 Task: Write a for loop that simulates a guessing game with a random number.
Action: Mouse moved to (657, 57)
Screenshot: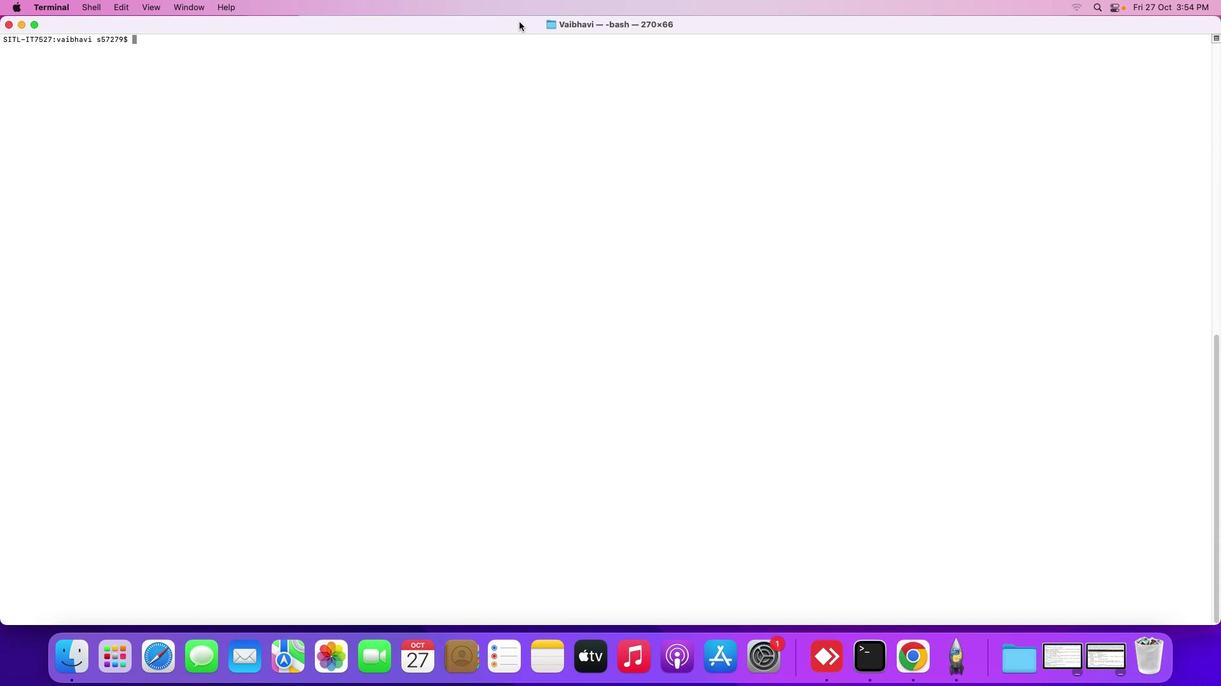 
Action: Mouse pressed left at (657, 57)
Screenshot: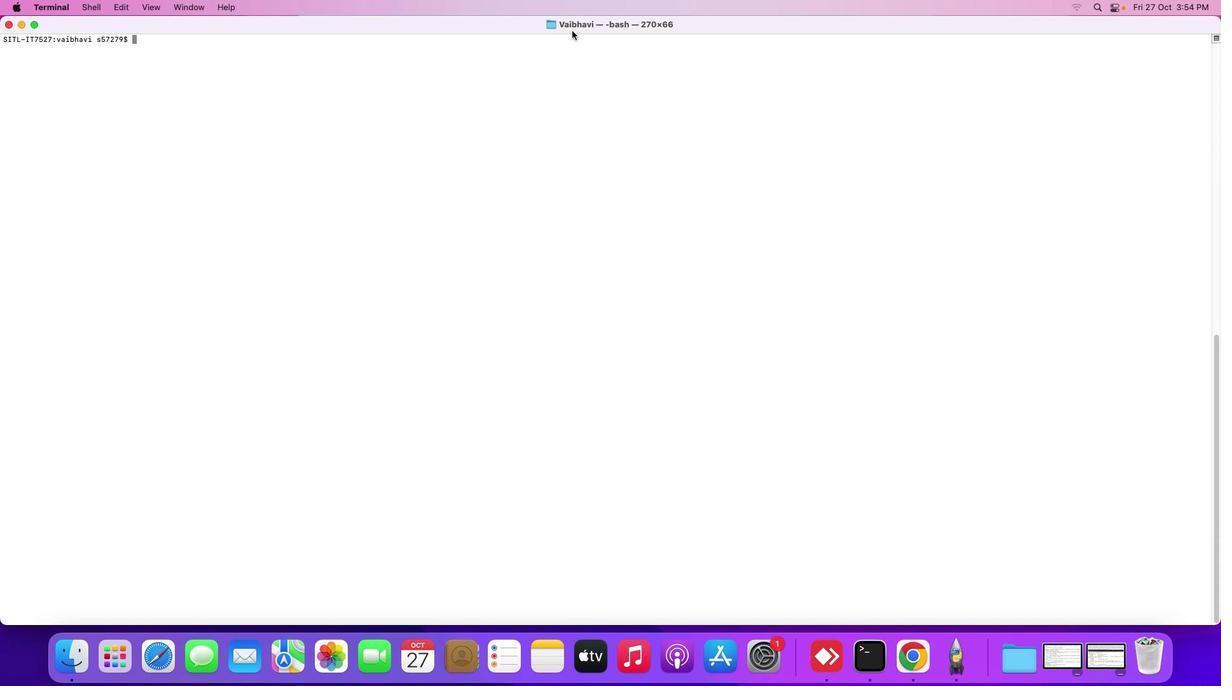 
Action: Mouse moved to (934, 71)
Screenshot: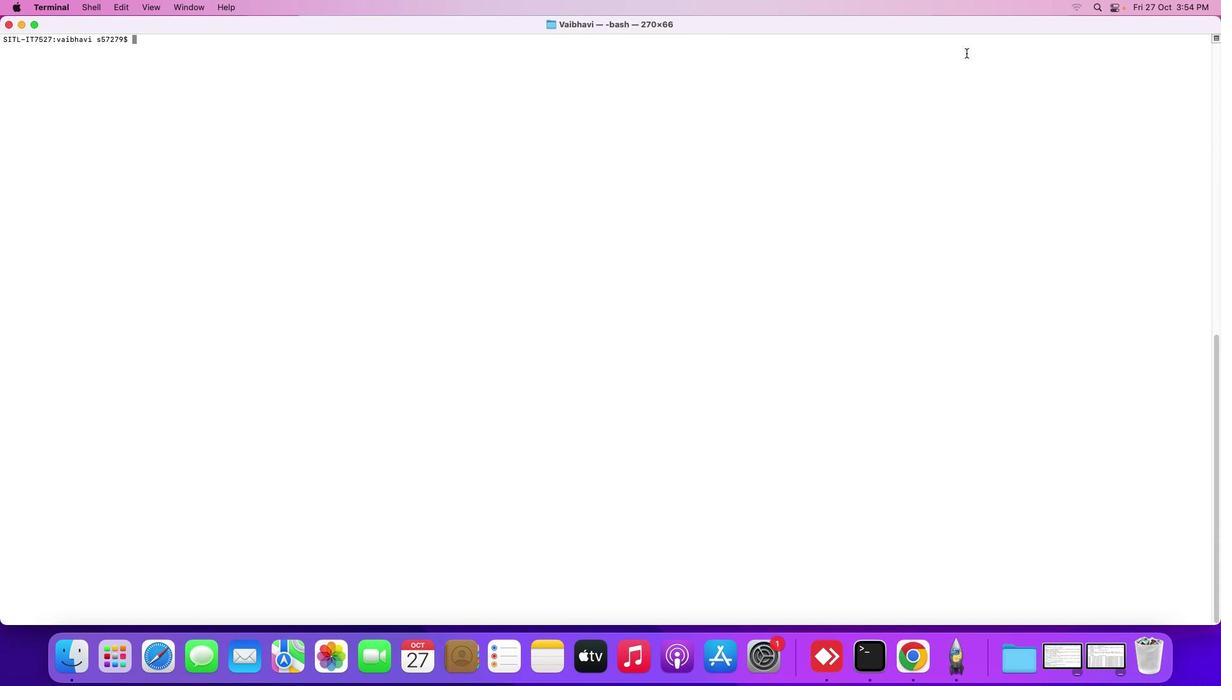 
Action: Key pressed 'v''i'Key.space'f'Key.backspaceKey.shift_r'N''u''m'Key.shift_r'D''e''m''o'Key.backspaceKey.backspaceKey.backspaceKey.backspaceKey.backspaceKey.backspaceKey.backspaceKey.shift_r'G''a''m''e'Key.shift_r'L''O'Key.backspaceKey.backspace'l''o''o''p''.''s''h'Key.enter'i'Key.shift_r'#'Key.shift_r'!''/''b''i''n''/''b''a''s''s'Key.backspace'h'Key.enterKey.spaceKey.enterKey.shift_r'#'Key.spaceKey.shift_r'G''e''n''e''r''a''a'Key.backspace't''e'Key.space'a'Key.space'r''a''n''d''o''m'Key.space'n''u''m''b''e''r'Key.space'b''e''t''w''e''e''n'Key.space'1'Key.space't''o'Key.space'1''0''0''0'Key.backspaceKey.enter's''e''c''r''e''a''t'Key.backspaceKey.backspaceKey.backspace'e''t'Key.shift_r'_''n''u''m''b''e''r''='Key.shift_r'$'Key.shift_r'(''('Key.shift_r'R''e'Key.backspaceKey.shift_r'E''N''D''O''M'Key.spaceKey.shift_r'%'Key.space'1''0''0'Key.spaceKey.shift_r'+''1'Key.shift_r')'')'Key.enterKey.enter'e''c''h''o'Key.spaceKey.shift_r'"'Key.space'w'Key.backspaceKey.backspaceKey.shift_r'W''e''l''c''o''m''e'Key.space't''o'Key.space't''h''e'Key.spaceKey.shift_r'G''u''e''s''s''i''g''n'Key.backspaceKey.backspaceKey.backspace'i''n''g'Key.spaceKey.shift_r'G''a''m''e'Key.shift_r'!'Key.shift_r'"'Key.enter'e''c''h''o'Key.spaceKey.shift_r'"'Key.shift_r'T''r''y'Key.space't''o'Key.space'g''u''e''s''s'Key.space't''h''e'Key.space's''e''c''r''e''t'Key.space'n''u''m''e'Key.backspace'b''e''r'Key.space'b''e''t''w''e''e''n'Key.space'1'Key.space't'Key.backspace'a''n''d'Key.space'1''0''0''.'Key.shift_r'"'Key.enterKey.enter'f''o''r'Key.spaceKey.shift_r'(''(''i''=''1'Key.shift_r':'Key.space'i'Key.shift_r'<''=''1''0'';'Key.space'i'Key.shift_r'+''+'Key.shift_r')'')'';'Key.space'd''o'Key.enterKey.tab'r''e''a''d'Key.space'-''p'Key.spaceKey.shift_r'"'Key.shift_r'A''t''t''e''m''p''t'Key.spaceKey.shift_r'$''i'Key.shift_r':'Key.shift_r'E'Key.backspaceKey.spaceKey.shift_r'E''n''t''e''r'Key.space'y''o''u''r'Key.space'f'Key.backspace'g''u''e''s''s'';'Key.shift_rKey.backspaceKey.shift_r':'Key.shift_r'"'Key.backspaceKey.spaceKey.shift_r'"'Key.space'g''u''e''s''s'Key.enterKey.enterKey.tab'i''f'Key.space'[''['Key.spaceKey.shift_r'$''f''u'Key.backspaceKey.backspace'g''u''e''s''s'Key.space'-''1''t'Key.spaceKey.shift_r'$''s''e''c''r''e''t'Key.shift_r'_''n''u''m''b''e''r'Key.space']'']'';'Key.space't''h''e''n'Key.enterKey.tabKey.tab'e''c''h''o'Key.spaceKey.shift_r'"'Key.shift_r'Y''O'Key.backspace'o''u''r'Key.space'g''u''e''s''s'Key.space'i''s'Key.space't''o''o'Key.space'l''o''w'Key.spaceKey.backspace'.'Key.spaceKey.shift_r'T''r''y'Key.space'a''g''a''i''n''.'Key.shift_r'"'Key.enterKey.tabKey.tab'e''c''h''o'Key.backspaceKey.backspaceKey.backspaceKey.backspaceKey.backspaceKey.backspaceKey.tab'e''l''i''f'Key.shift_rKey.space'[''['Key.spaceKey.shift_r'$''g''u''e''s''s'Key.space'-''g''t'Key.spaceKey.shift_r'$''s''e''c''r''e''t'Key.shift_r'_''n''u''m''b''e''r'Key.space']'']'';''t''h''e''n'Key.enterKey.tabKey.tab'e''c''h''o'Key.spaceKey.shift_r'"'Key.shift_r'Y''o''u''r'Key.space'g''u''e''s''s'Key.space'i''s'Key.space't''o'Key.spaceKey.backspace'o'Key.space'h''i''g''h'Key.spaceKey.backspace'.'Key.spaceKey.shift_r'T''r''y'Key.space'a''g''a''i''n''.'Key.shift_r'"'Key.enterKey.tab'e''l''s''e'Key.enterKey.tabKey.tab'e''c''h''o'Key.spaceKey.shift_r'"'Key.shift_r'C''o''n''g''r''a''t''u''l''a''t''i''o''n''s'Key.shift_r'!'Key.space'y''o''u'Key.space'g''u''e''s''s''e''d'Key.space't''h''e'Key.space's''e''c''r''e''t'Key.space'n''u''m''b''e''r'Key.spaceKey.shift_r'$''s''e''c''r''e''t''e'Key.shift_r'_''n''u''m''b''e''r'Key.space'l''t'
Screenshot: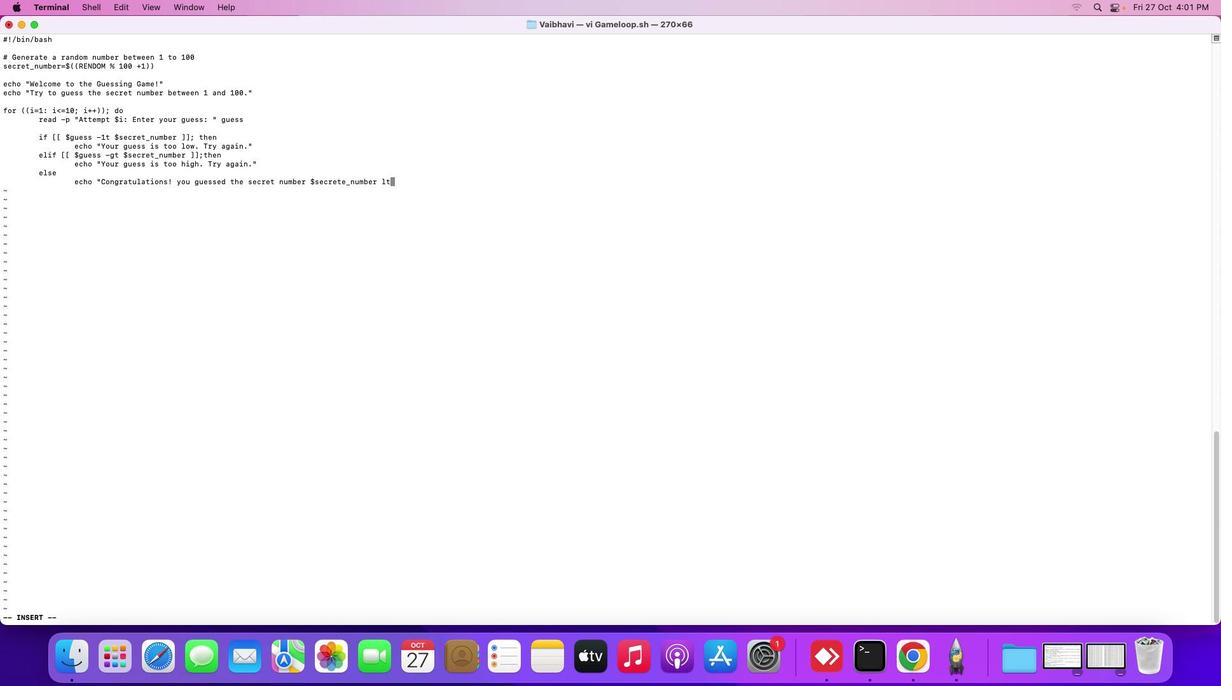
Action: Mouse moved to (230, 115)
Screenshot: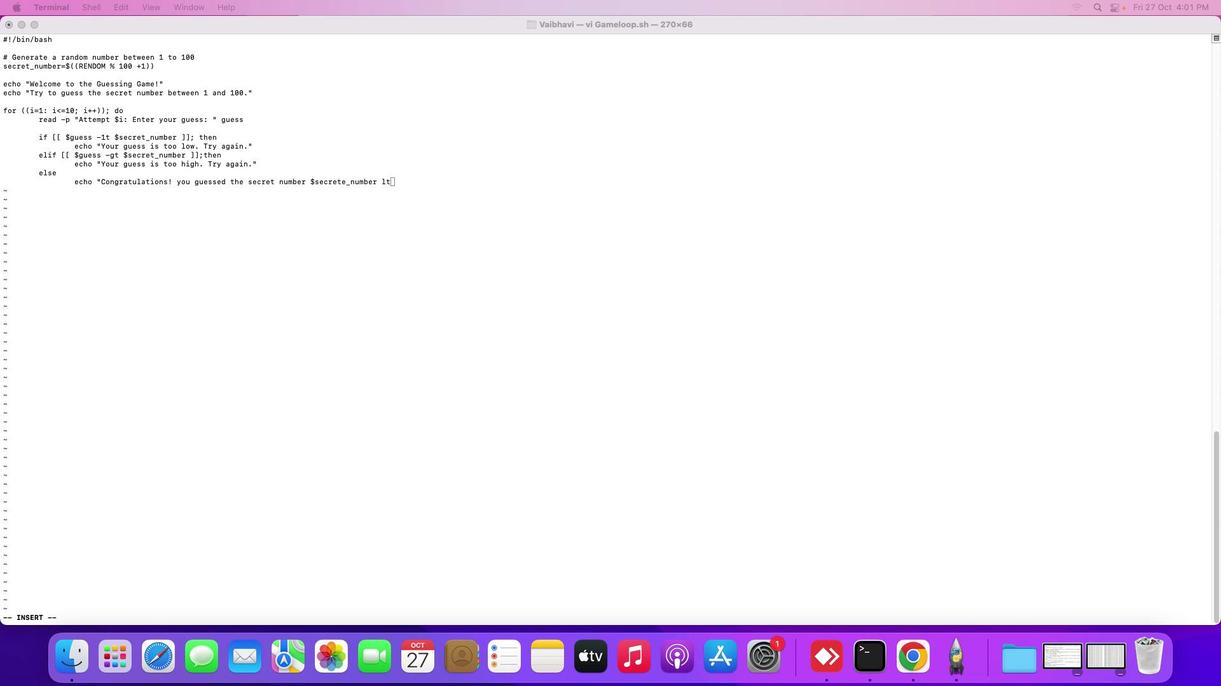 
Action: Mouse pressed left at (230, 115)
Screenshot: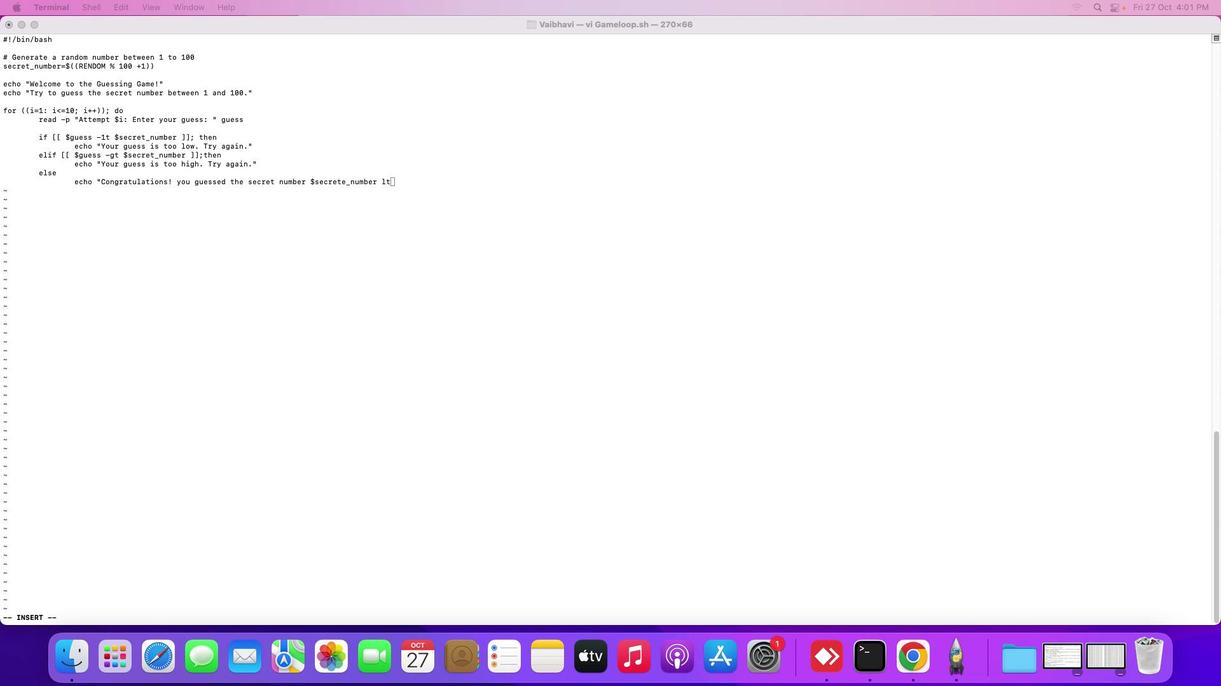 
Action: Mouse moved to (231, 115)
Screenshot: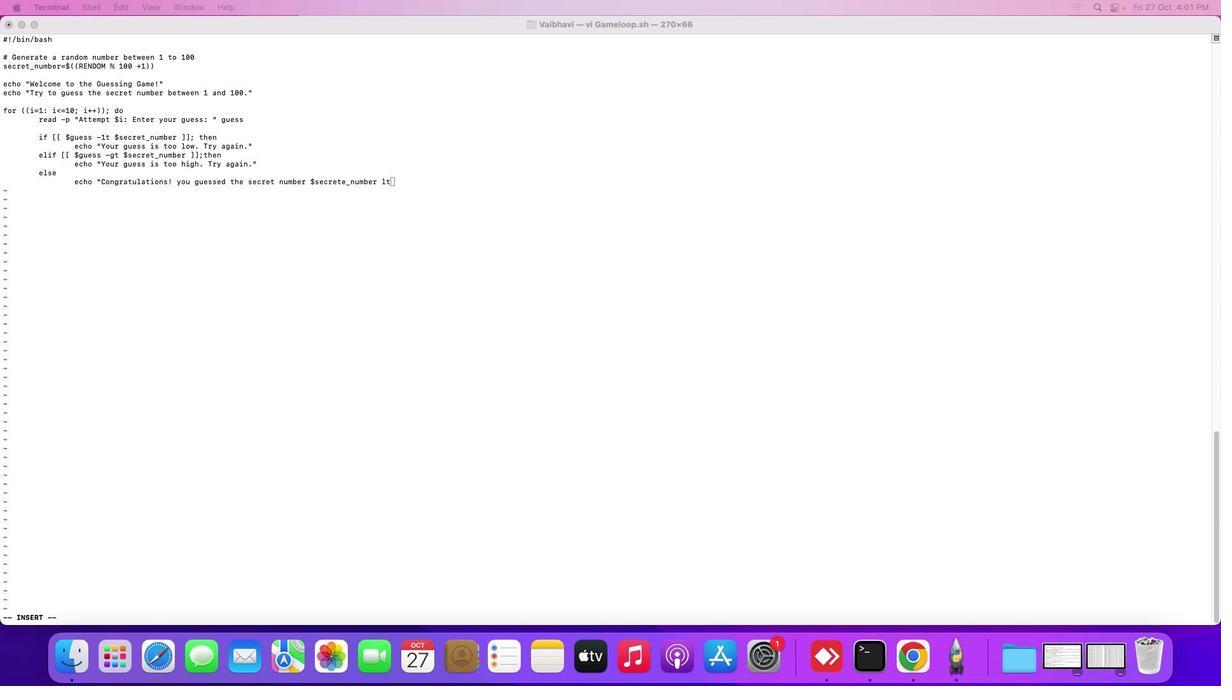 
Action: Mouse pressed left at (231, 115)
Screenshot: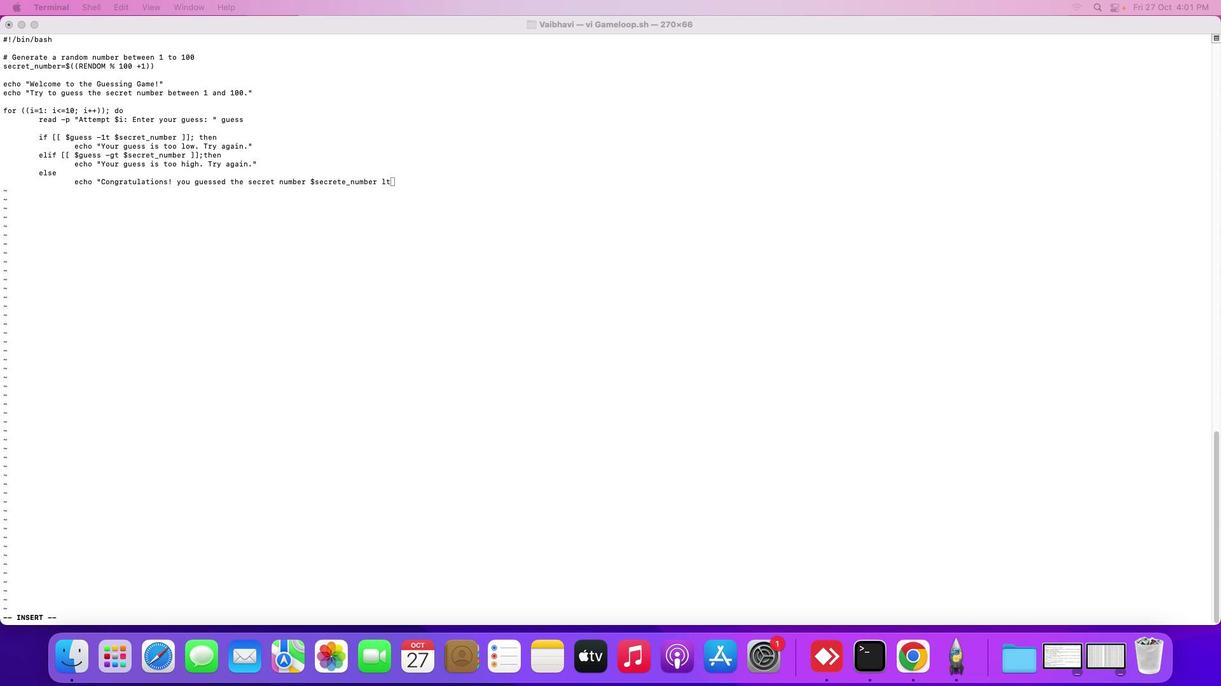
Action: Mouse moved to (230, 116)
Screenshot: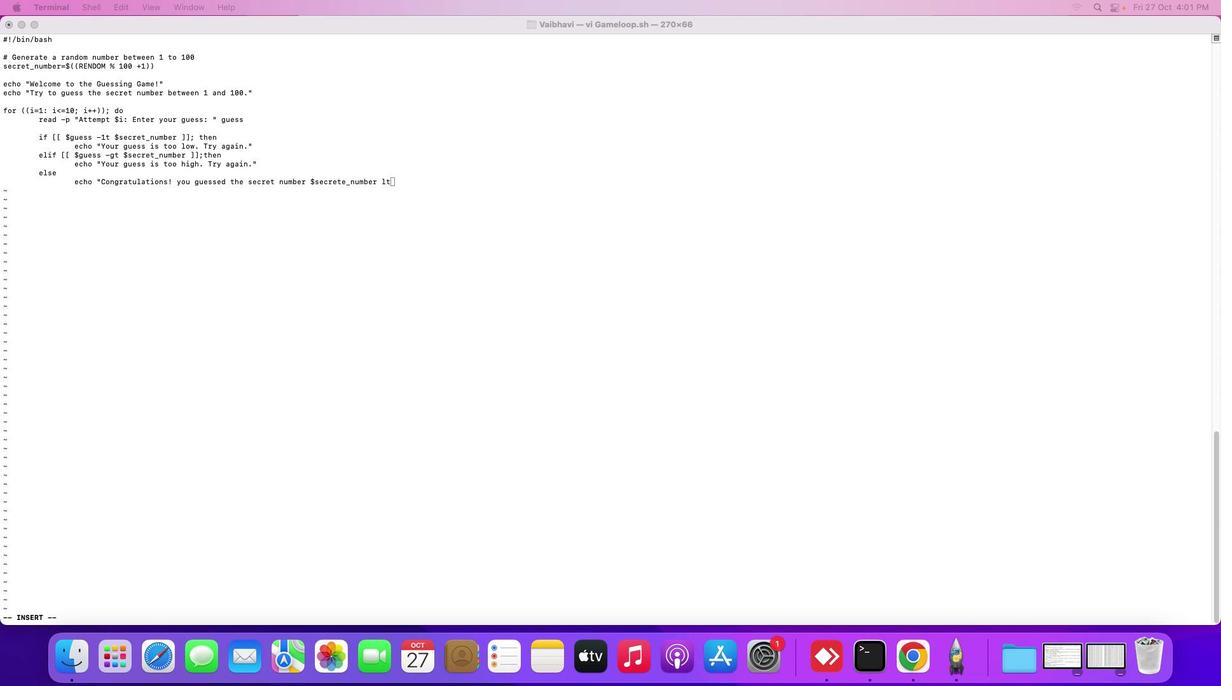 
Action: Mouse pressed left at (230, 116)
Screenshot: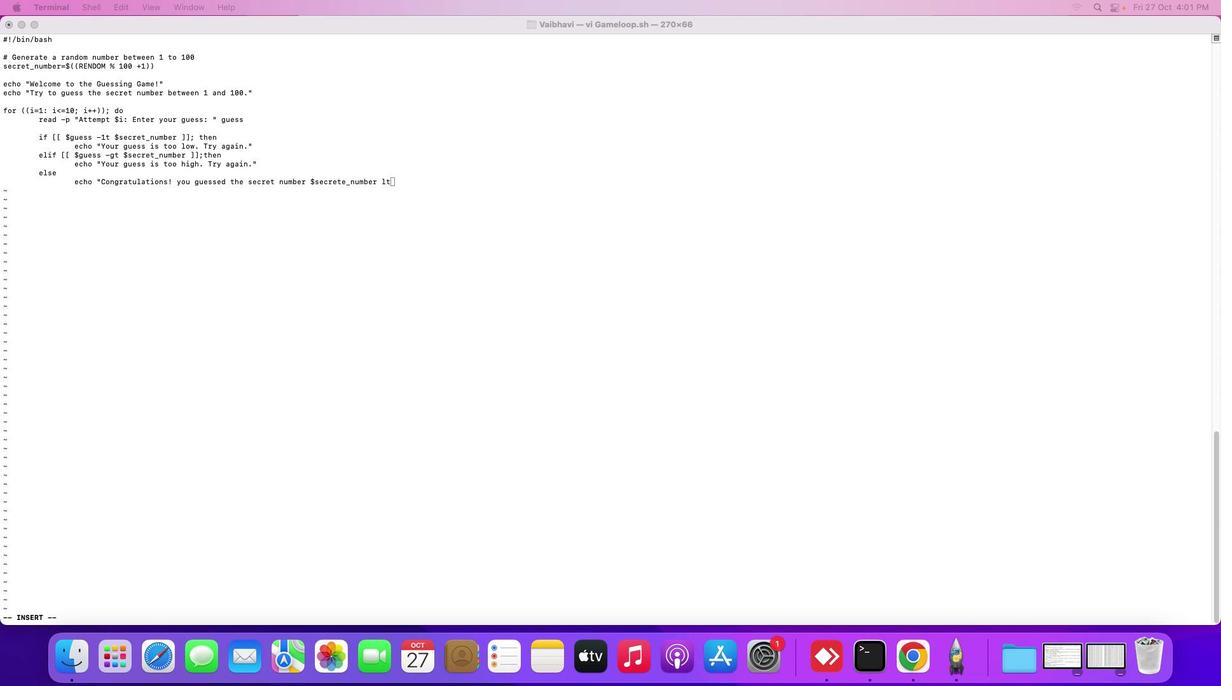 
Action: Mouse moved to (213, 124)
Screenshot: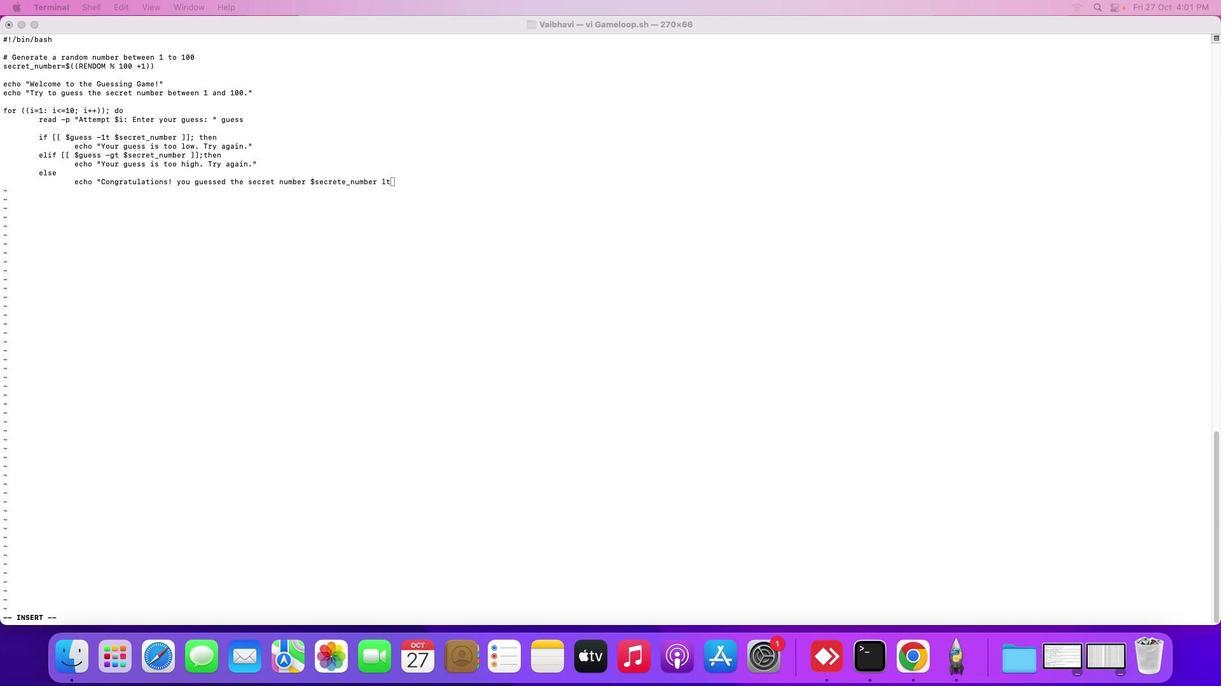 
Action: Mouse pressed left at (213, 124)
Screenshot: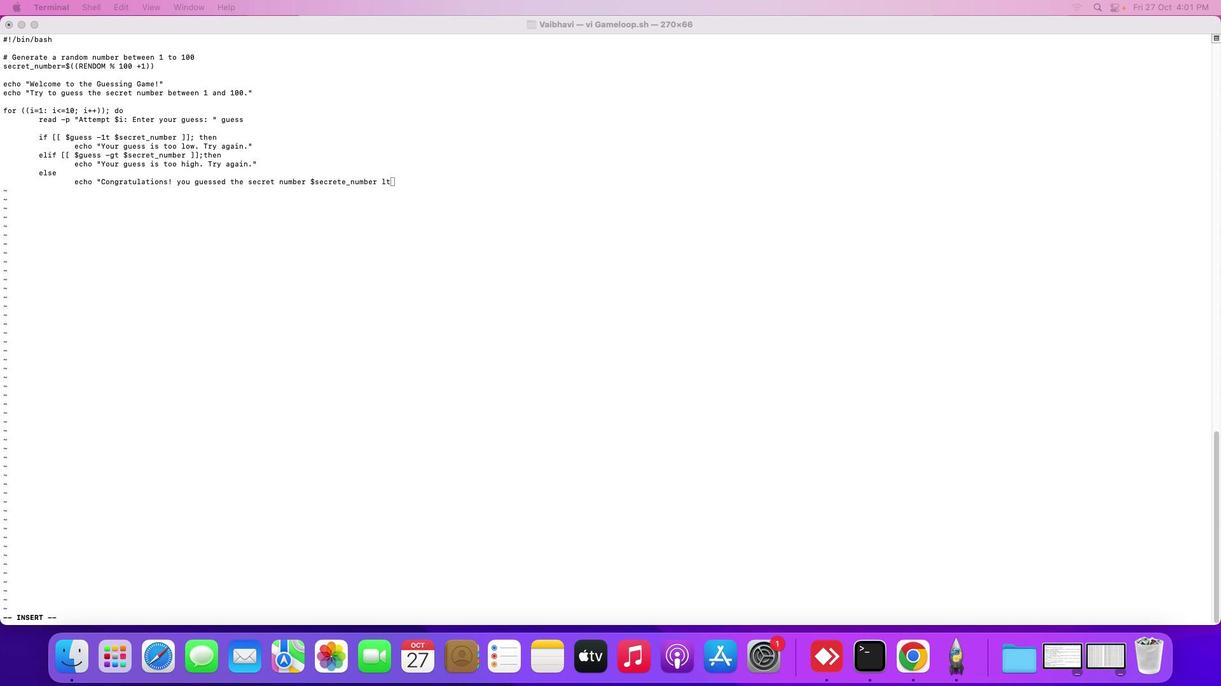 
Action: Mouse moved to (209, 125)
Screenshot: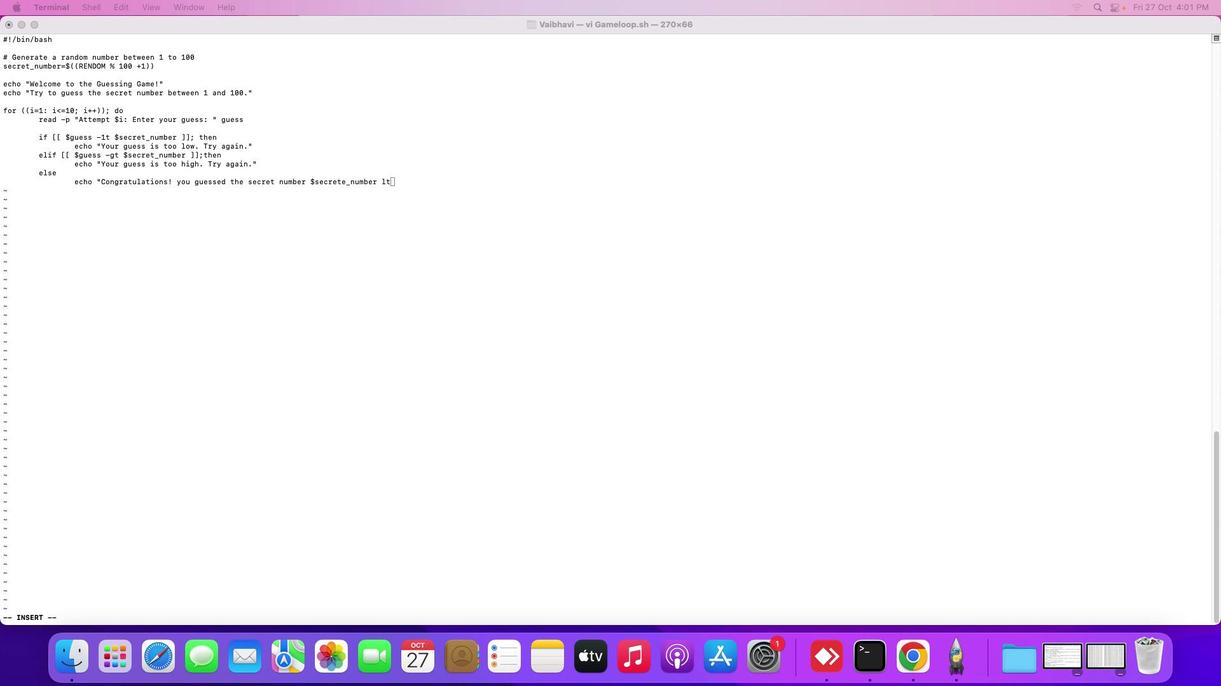 
Action: Mouse scrolled (209, 125) with delta (342, 48)
Screenshot: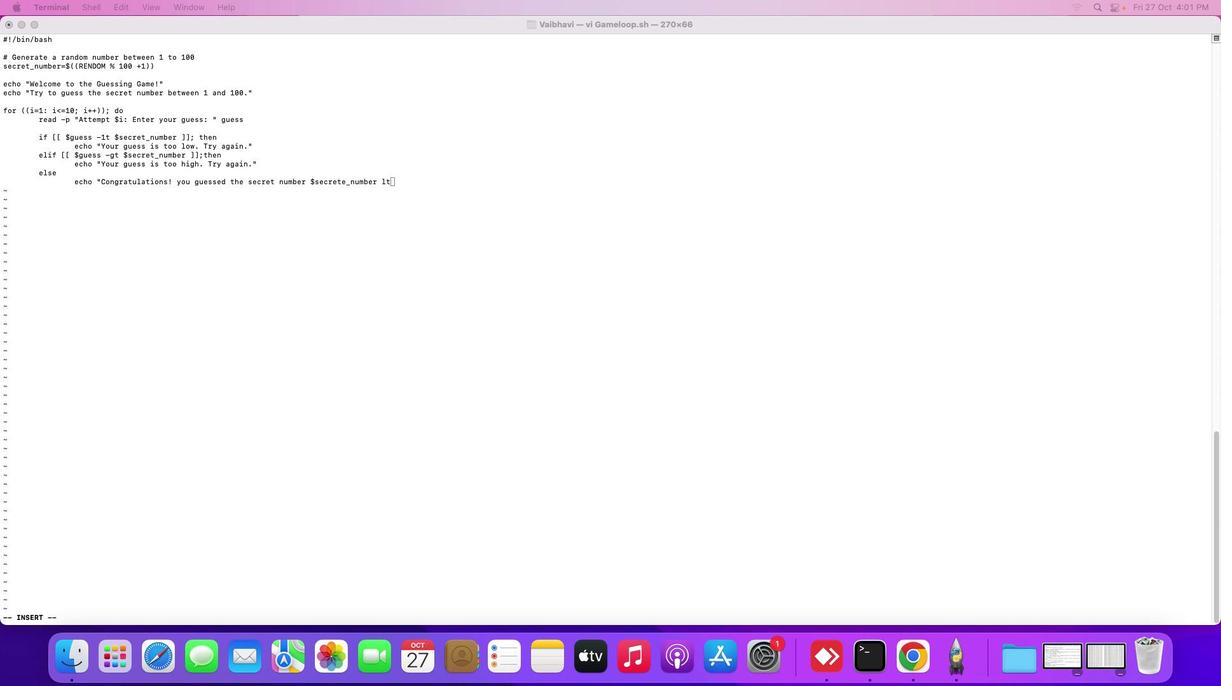
Action: Mouse scrolled (209, 125) with delta (342, 48)
Screenshot: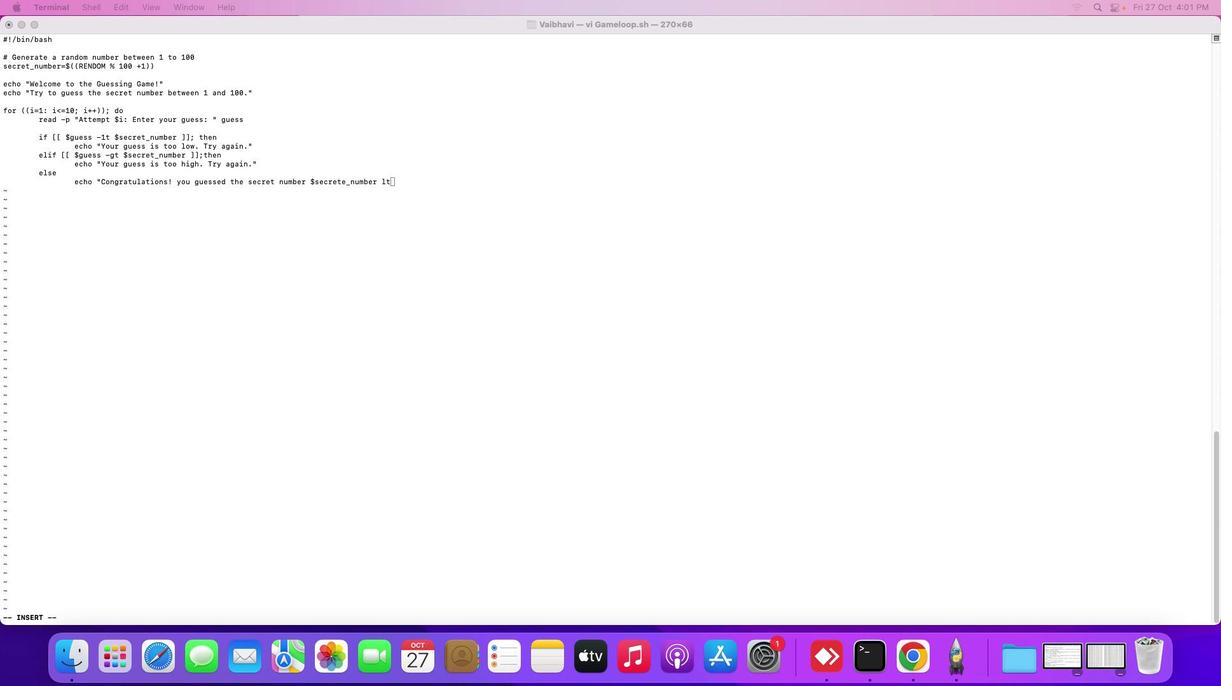 
Action: Mouse scrolled (209, 125) with delta (342, 48)
Screenshot: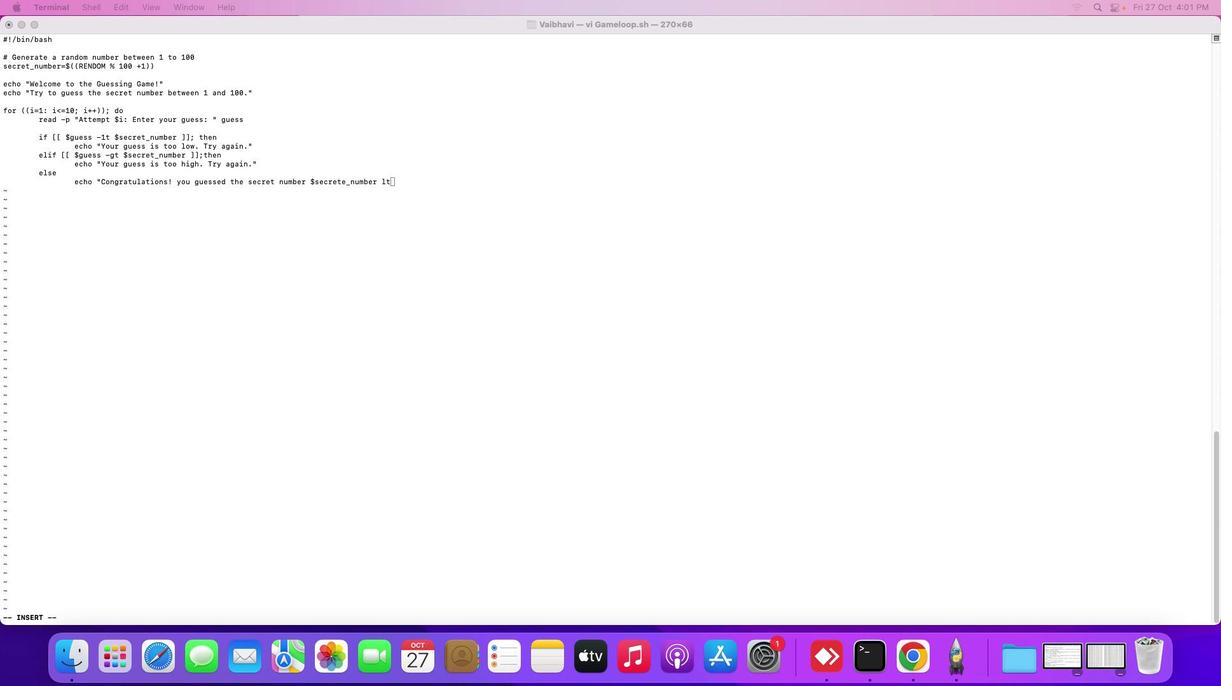 
Action: Mouse moved to (234, 102)
Screenshot: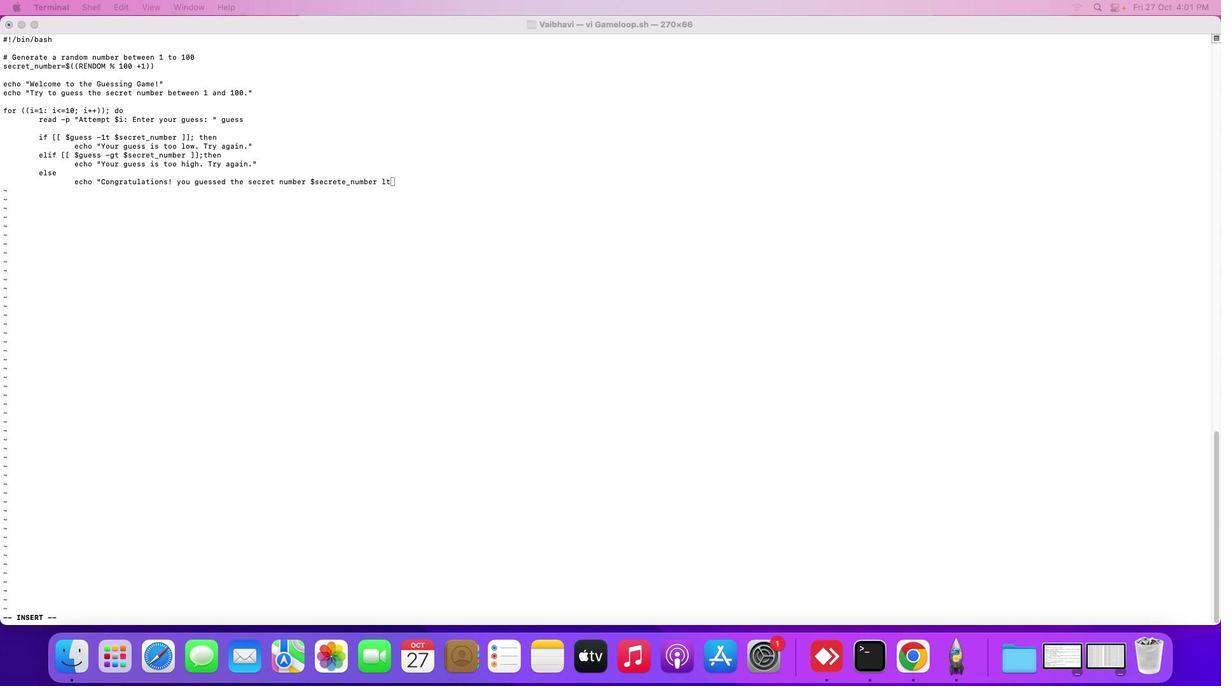 
Action: Mouse pressed left at (234, 102)
Screenshot: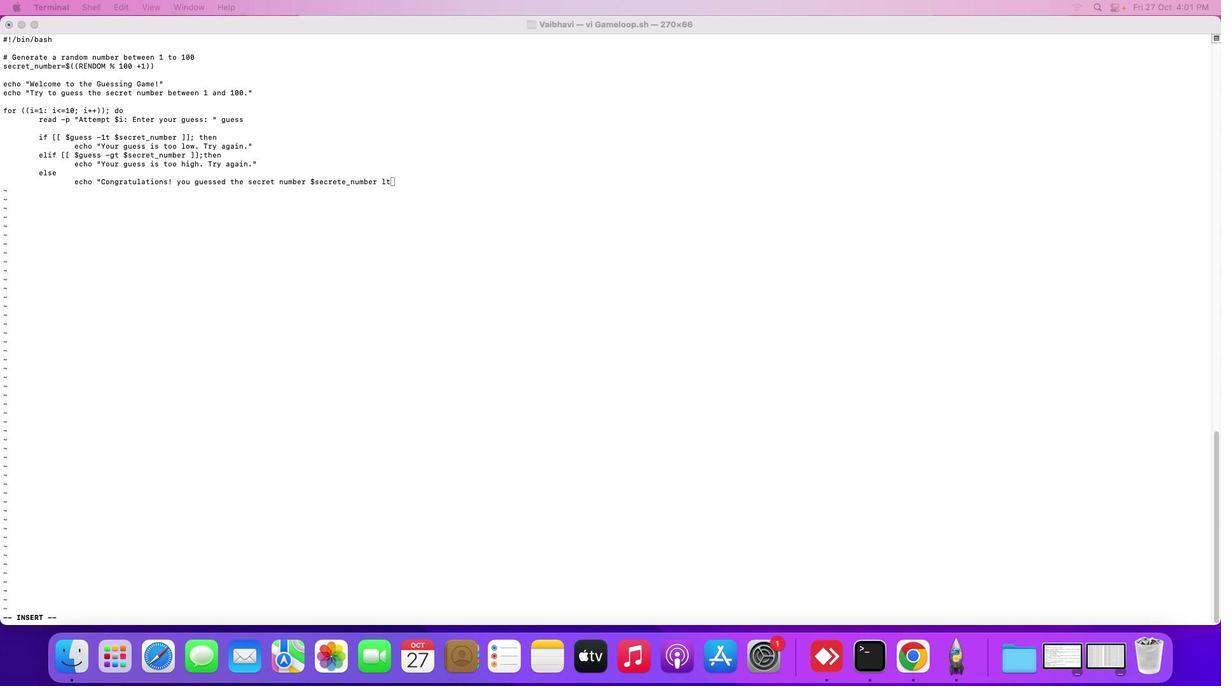 
Action: Mouse moved to (464, 132)
Screenshot: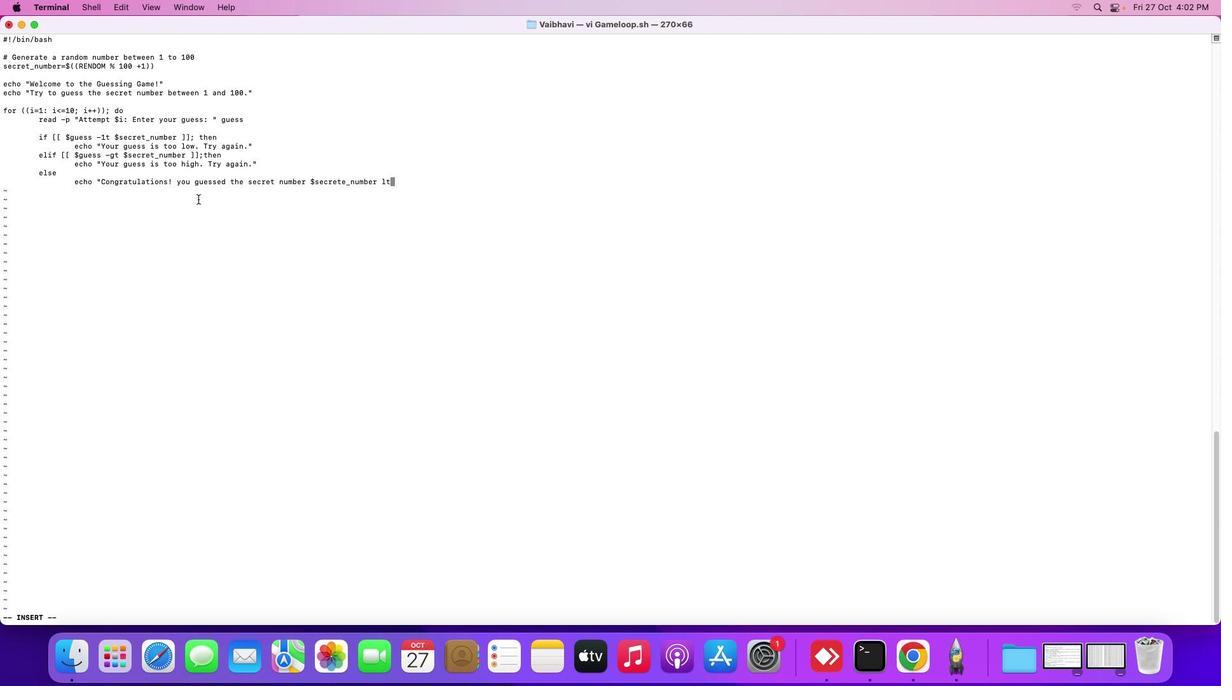 
Action: Mouse pressed left at (464, 132)
Screenshot: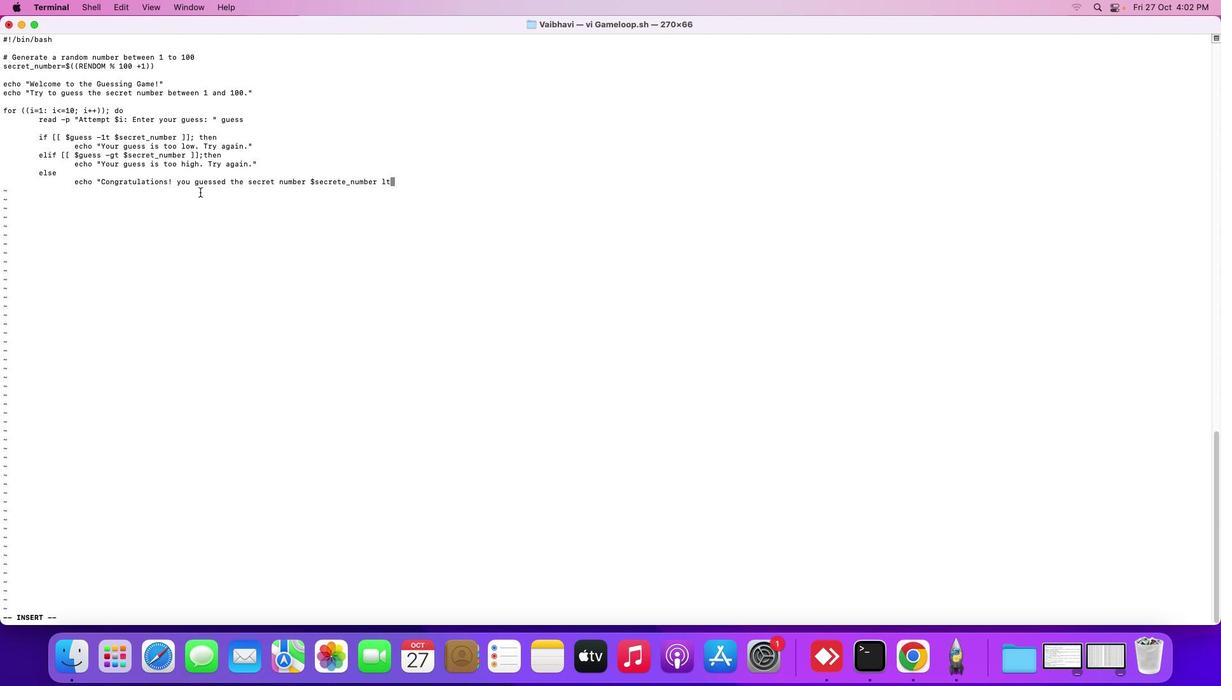 
Action: Mouse moved to (612, 111)
Screenshot: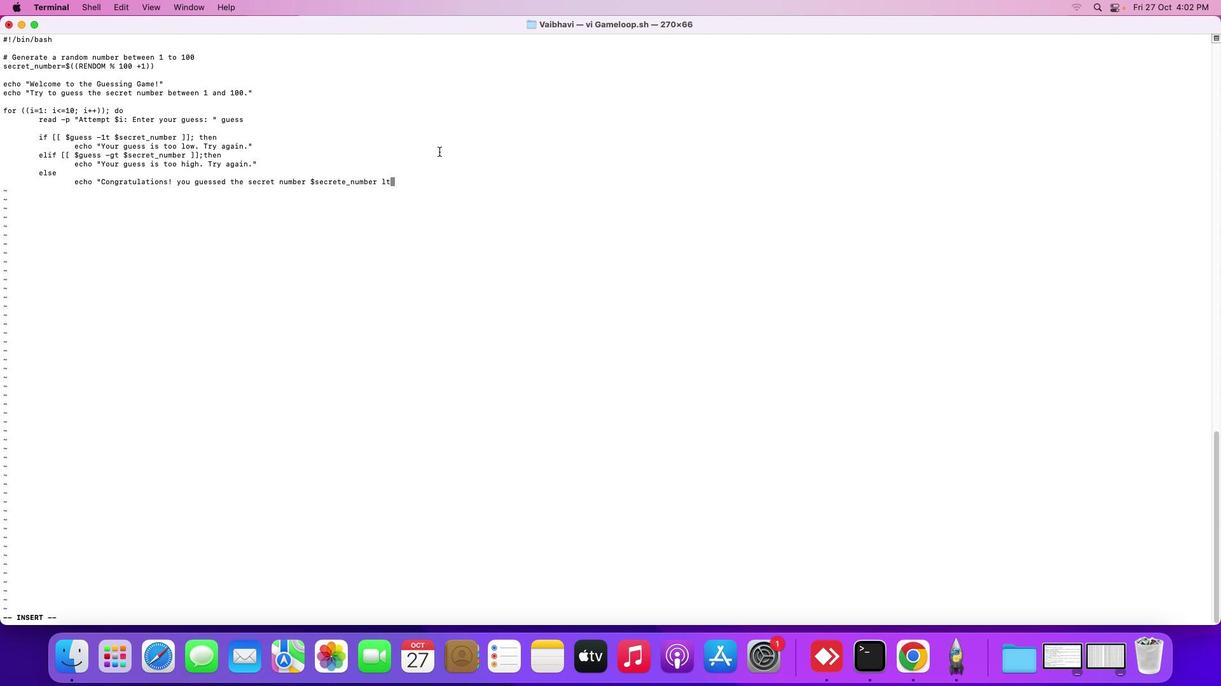 
Action: Key pressed 't'Key.backspaceKey.space't'Key.backspaceKey.backspaceKey.backspaceKey.backspace'c''o''r''r''e''c''t''l''y'Key.space'i''n'Key.spaceKey.shift_r'$''i'Key.space'a''t''t''e''m''p''t''s''.'Key.shift_rKey.spaceKey.shift_r'"'Key.enterKey.tabKey.tab'b''r''e''a''k'Key.enterKey.tab'f''i'Key.enterKey.tabKey.enterKey.tab'f''i'Key.backspaceKey.backspace'i''f'Key.space'['Key.spaceKey.shift_r'$''i'Key.space'-''e''q'Key.space'1''0'Key.space']'';'Key.space't''h''e''n'Key.enterKey.tabKey.tab'e''c''h''o'Key.spaceKey.shift_r'"''y'Key.backspaceKey.shift_r'Y''O''U'Key.backspaceKey.backspace'o''u'Key.space'h''a''v''e'Key.space'u''s''e''d'Key.space'a''l''l'Key.space'1''0'Key.space'a''t''t''a''p'Key.backspaceKey.backspace'e''m''p''t''s''.'Key.spaceKey.shift_r'T''h''e'Key.space's''e''c''r''e''t'Key.space'n''u''m''b''e''r'Key.space'w''a''s'Key.spaceKey.shift_r'$''s''e''c''r''e''t'Key.space'n''u''m''b''e''r''.'Key.shift_r'"'Key.enterKey.tab'f''i'Key.enter'd''o''n''e'Key.escKey.shift_r':''w''q'Key.enter'c''a''t'Key.spaceKey.shift_r'G''a''m''e''l''o''o''p''.''s''h'Key.enter's'Key.backspace'v''i'Key.backspaceKey.backspace'.''/'Key.shift_r'G''a''m''e''l''o''o''p''.''s''h'Key.enter'c''h''m''o''d'Key.space'7''7''7'Key.spaceKey.shift_r'G''a''m''e''l''o''o''p''.''s''h'Key.enter'.''/'Key.shift_r'G''a''m''e''l''o''o''p''.''s''h'Key.enter'v''i'Key.spaceKey.backspaceKey.backspaceKey.backspaceKey.upKey.upKey.upKey.upKey.upKey.enter'i'Key.downKey.downKey.downKey.downKey.downKey.downKey.downKey.downKey.downKey.downKey.rightKey.rightKey.leftKey.downKey.downKey.downKey.upKey.upKey.rightKey.rightKey.rightKey.rightKey.rightKey.rightKey.rightKey.rightKey.rightKey.rightKey.rightKey.rightKey.rightKey.rightKey.rightKey.rightKey.backspace'i'Key.backspace'1'Key.rightKey.rightKey.rightKey.rightKey.rightKey.rightKey.rightKey.rightKey.rightKey.rightKey.rightKey.rightKey.rightKey.rightKey.rightKey.leftKey.leftKey.leftKey.leftKey.leftKey.leftKey.leftKey.leftKey.leftKey.leftKey.leftKey.downKey.upKey.downKey.downKey.upKey.upKey.leftKey.leftKey.leftKey.leftKey.backspace'l'Key.escKey.shift_r':''w''q'Key.enter'.''/''g'Key.backspaceKey.shift_r'G''a''m''e''l''o''o''p''.''s''h'Key.enterKey.upKey.upKey.enter'i'Key.downKey.downKey.downKey.downKey.downKey.downKey.downKey.downKey.rightKey.rightKey.rightKey.rightKey.rightKey.rightKey.rightKey.rightKey.rightKey.rightKey.backspace';'Key.escKey.shift_r':''w''q'Key.enter'v'Key.backspace'.''/'Key.shift_r'G''a''m''e''l''o''o''p''.''s''h'Key.enter'2''3'Key.enter'1''2'Key.enter'6''7'Key.enter'4''5'Key.enter'3''4'Key.enter'2''3'Key.backspace'5'Key.enter'7''9'Key.enter'9''8'Key.enter'4''7'Key.enter'1''5'Key.enterKey.upKey.upKey.enter'i'Key.downKey.downKey.downKey.downKey.downKey.downKey.downKey.downKey.downKey.downKey.downKey.downKey.downKey.downKey.downKey.downKey.downKey.downKey.downKey.downKey.downKey.rightKey.rightKey.rightKey.rightKey.rightKey.rightKey.rightKey.rightKey.rightKey.rightKey.rightKey.rightKey.rightKey.rightKey.rightKey.rightKey.rightKey.rightKey.rightKey.rightKey.rightKey.rightKey.rightKey.rightKey.rightKey.rightKey.rightKey.rightKey.rightKey.rightKey.rightKey.rightKey.rightKey.rightKey.rightKey.rightKey.rightKey.rightKey.rightKey.rightKey.rightKey.rightKey.rightKey.rightKey.rightKey.rightKey.rightKey.rightKey.rightKey.rightKey.rightKey.rightKey.rightKey.rightKey.rightKey.rightKey.rightKey.rightKey.rightKey.rightKey.rightKey.rightKey.rightKey.rightKey.rightKey.rightKey.rightKey.right'e'Key.escKey.shift_r':''w''q'Key.enterKey.upKey.upKey.enter'2''3'Key.enter'8''9'Key.enter'1''0'Key.enter'2''5'Key.enter'7''6'Key.enter'6''3'Key.enter'6''7'Key.enter'5''3'Key.enter'5''2'Key.enter'5''6'Key.enterKey.upKey.upKey.enter'i'Key.downKey.downKey.downKey.rightKey.rightKey.rightKey.rightKey.rightKey.rightKey.rightKey.rightKey.rightKey.rightKey.rightKey.rightKey.rightKey.rightKey.rightKey.rightKey.rightKey.rightKey.rightKey.rightKey.rightKey.rightKey.rightKey.rightKey.rightKey.rightKey.rightKey.rightKey.rightKey.rightKey.rightKey.downKey.downKey.downKey.downKey.downKey.upKey.upKey.downKey.downKey.downKey.downKey.downKey.downKey.upKey.downKey.downKey.downKey.downKey.downKey.downKey.downKey.downKey.downKey.downKey.downKey.downKey.downKey.upKey.upKey.rightKey.rightKey.rightKey.rightKey.rightKey.rightKey.rightKey.rightKey.rightKey.rightKey.rightKey.rightKey.rightKey.rightKey.rightKey.rightKey.rightKey.rightKey.rightKey.rightKey.rightKey.rightKey.rightKey.rightKey.rightKey.rightKey.rightKey.rightKey.rightKey.rightKey.rightKey.rightKey.rightKey.rightKey.rightKey.rightKey.rightKey.rightKey.rightKey.rightKey.rightKey.rightKey.rightKey.rightKey.rightKey.rightKey.rightKey.rightKey.rightKey.rightKey.rightKey.rightKey.backspaceKey.escKey.shift_r':''w''q'Key.enterKey.upKey.upKey.enter'1''2'Key.enter'2''3'Key.enter'3''4''3'Key.enter'4''2'Key.enter'1''2'Key.enter'7''8'Key.enter'5''4'Key.enter'2''3'Key.enter'1''2'Key.enter'1''2'Key.backspace'0'Key.enterKey.upKey.upKey.enter'i'Key.downKey.downKey.downKey.downKey.downKey.downKey.downKey.downKey.downKey.downKey.upKey.rightKey.rightKey.rightKey.rightKey.rightKey.rightKey.rightKey.rightKey.rightKey.rightKey.rightKey.rightKey.rightKey.rightKey.rightKey.rightKey.rightKey.rightKey.rightKey.rightKey.rightKey.rightKey.rightKey.rightKey.rightKey.rightKey.rightKey.rightKey.rightKey.rightKey.rightKey.rightKey.downKey.downKey.downKey.upKey.leftKey.leftKey.leftKey.leftKey.leftKey.leftKey.leftKey.downKey.upKey.downKey.downKey.downKey.downKey.downKey.rightKey.rightKey.rightKey.rightKey.rightKey.rightKey.rightKey.rightKey.rightKey.rightKey.rightKey.rightKey.rightKey.rightKey.rightKey.rightKey.rightKey.rightKey.rightKey.rightKey.rightKey.rightKey.rightKey.rightKey.rightKey.rightKey.rightKey.rightKey.rightKey.rightKey.rightKey.rightKey.rightKey.rightKey.rightKey.rightKey.rightKey.rightKey.rightKey.rightKey.rightKey.rightKey.rightKey.rightKey.rightKey.backspaceKey.escKey.shift_r':''w''q'Key.enterKey.upKey.upKey.enter'1''2'Key.enter'1''3'Key.enter'1''4'Key.enter'1''5'Key.enter'1''6'Key.enter'1''9'Key.enter'2''0'Key.enter'4''5'Key.enter'2''3'Key.enter'2''4'Key.enterKey.upKey.upKey.enterKey.downKey.downKey.downKey.downKey.downKey.downKey.downKey.downKey.downKey.downKey.downKey.downKey.downKey.upKey.upKey.upKey.downKey.rightKey.rightKey.rightKey.rightKey.rightKey.rightKey.rightKey.upKey.upKey.downKey.downKey.downKey.upKey.rightKey.rightKey.rightKey.rightKey.rightKey.rightKey.rightKey.rightKey.rightKey.rightKey.rightKey.rightKey.rightKey.rightKey.rightKey.rightKey.rightKey.rightKey.rightKey.rightKey.rightKey.rightKey.rightKey.rightKey.rightKey.rightKey.rightKey.rightKey.rightKey.rightKey.rightKey.rightKey.downKey.downKey.downKey.downKey.downKey.downKey.downKey.downKey.downKey.downKey.downKey.downKey.downKey.downKey.upKey.rightKey.upKey.rightKey.rightKey.rightKey.rightKey.rightKey.rightKey.rightKey.rightKey.rightKey.rightKey.rightKey.rightKey.rightKey.rightKey.rightKey.rightKey.rightKey.rightKey.rightKey.rightKey.rightKey.rightKey.rightKey.rightKey.rightKey.rightKey.rightKey.rightKey.rightKey.rightKey.rightKey.rightKey.rightKey.rightKey.rightKey.rightKey.rightKey.backspaceKey.shift_r'_''i'Key.rightKey.rightKey.rightKey.rightKey.rightKey.rightKey.rightKey.rightKey.rightKey.rightKey.rightKey.rightKey.rightKey.rightKey.rightKey.rightKey.rightKey.rightKey.rightKey.rightKey.rightKey.rightKey.rightKey.rightKey.rightKey.rightKey.rightKey.rightKey.rightKey.rightKey.rightKey.rightKey.rightKey.rightKey.rightKey.rightKey.rightKey.rightKey.rightKey.rightKey.rightKey.rightKey.rightKey.rightKey.rightKey.rightKey.rightKey.rightKey.rightKey.rightKey.rightKey.rightKey.rightKey.rightKey.rightKey.rightKey.rightKey.rightKey.rightKey.rightKey.rightKey.rightKey.rightKey.rightKey.rightKey.rightKey.rightKey.backspaceKey.shift_r'_'Key.escKey.shift_r':''w''q'Key.enterKey.upKey.upKey.enter'2''3'Key.enter'1''2'Key.enter'4''5'Key.enter'2''1'Key.enter'8''9'Key.enter'4''6'Key.enter'2''3'Key.enter'7''6'Key.enter'6''7'Key.enter'4''8'Key.enter
Screenshot: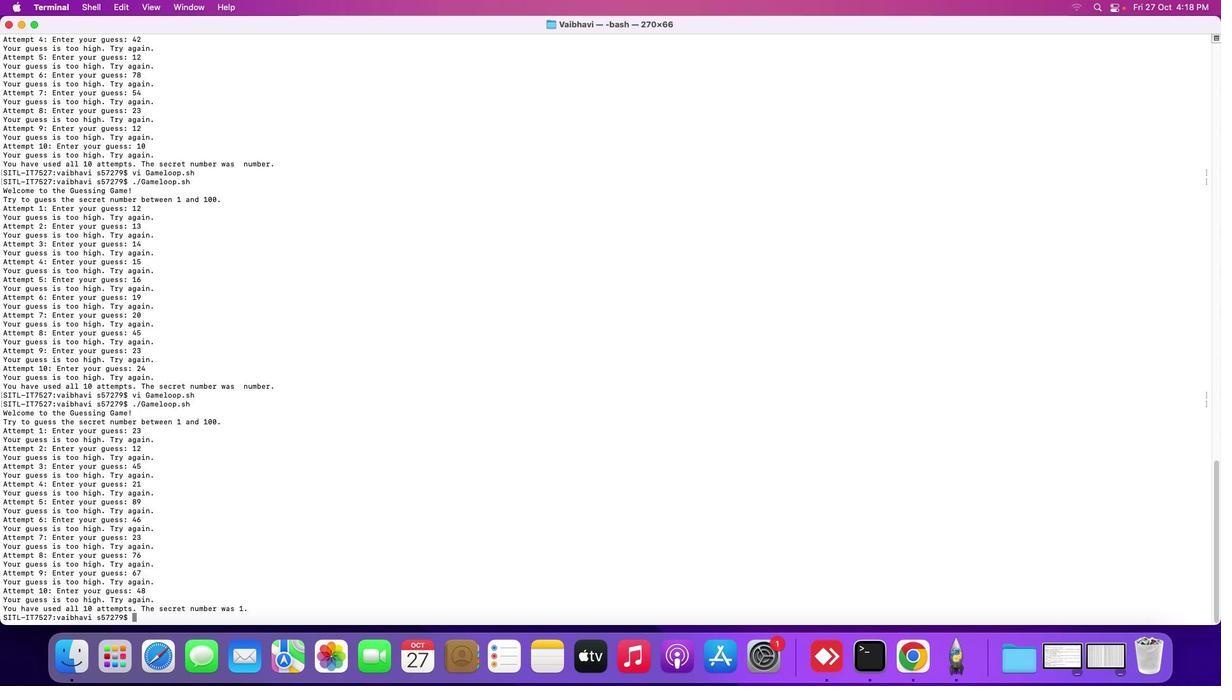 
